 Task: Create New Customer with Customer Name: Too Thai Street Eats, Billing Address Line1: 4732 Huntz Lane, Billing Address Line2:  Bolton, Billing Address Line3:  Massachusetts 01740
Action: Mouse pressed left at (145, 28)
Screenshot: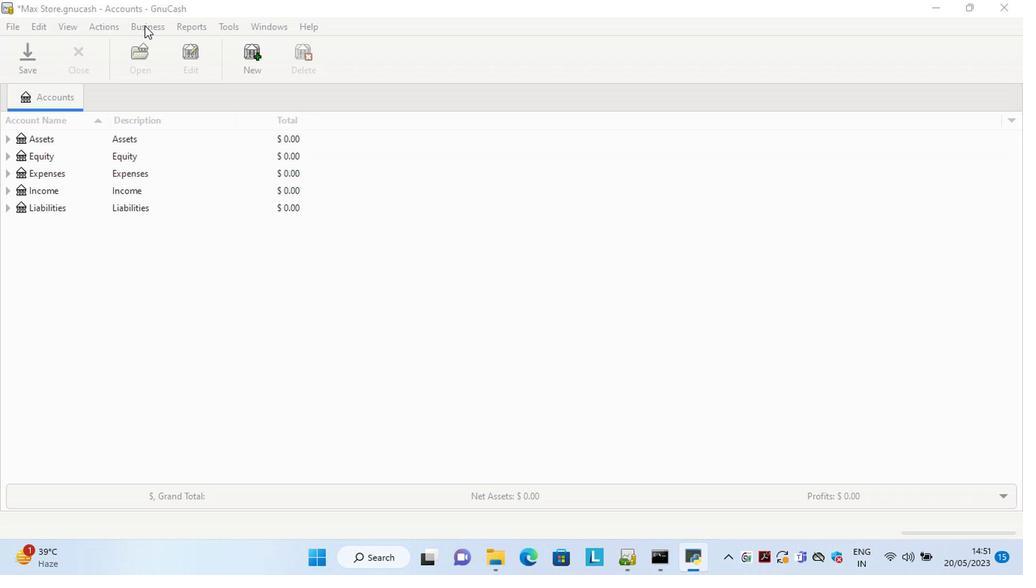 
Action: Mouse moved to (318, 73)
Screenshot: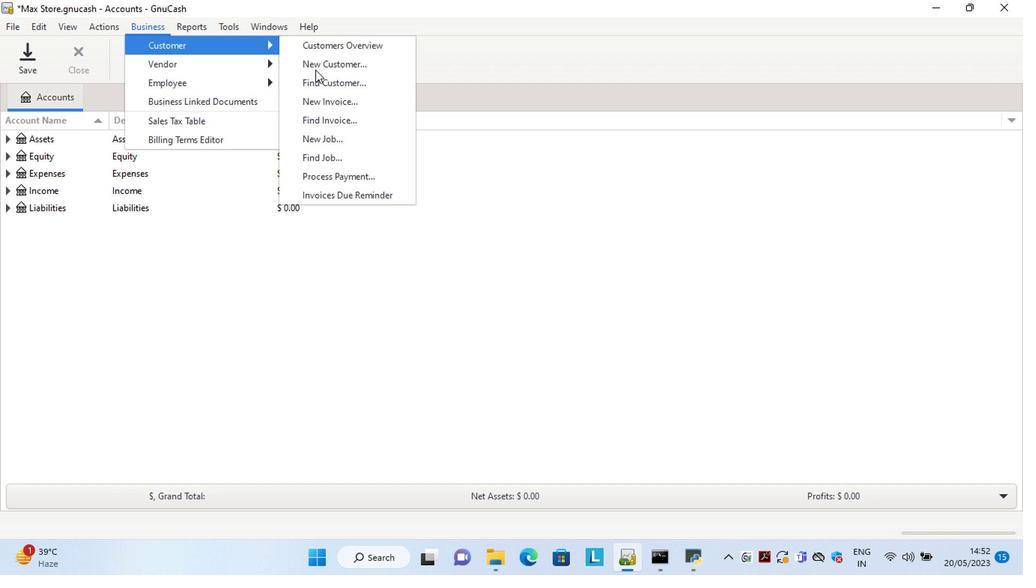 
Action: Mouse pressed left at (318, 73)
Screenshot: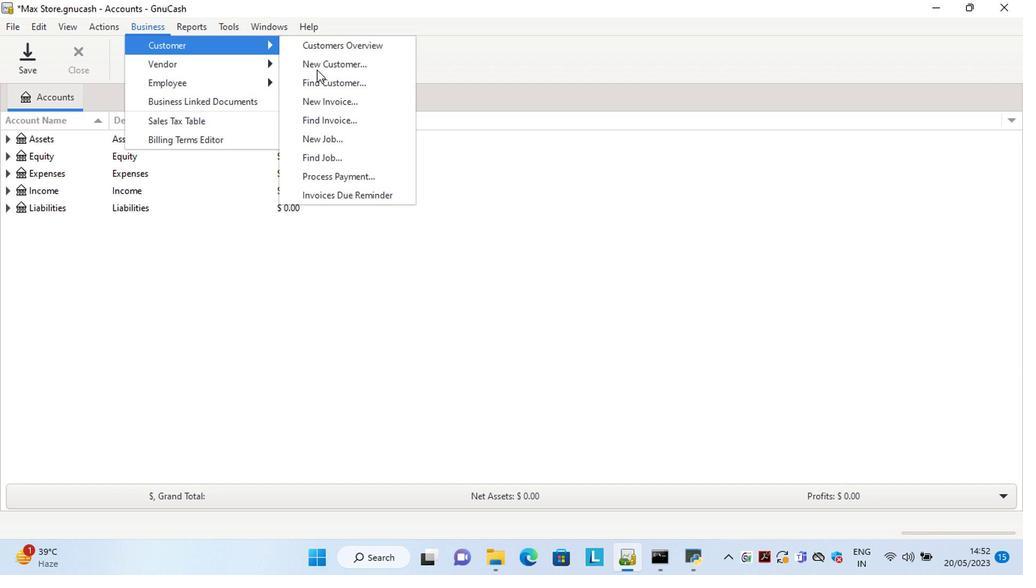 
Action: Mouse moved to (872, 236)
Screenshot: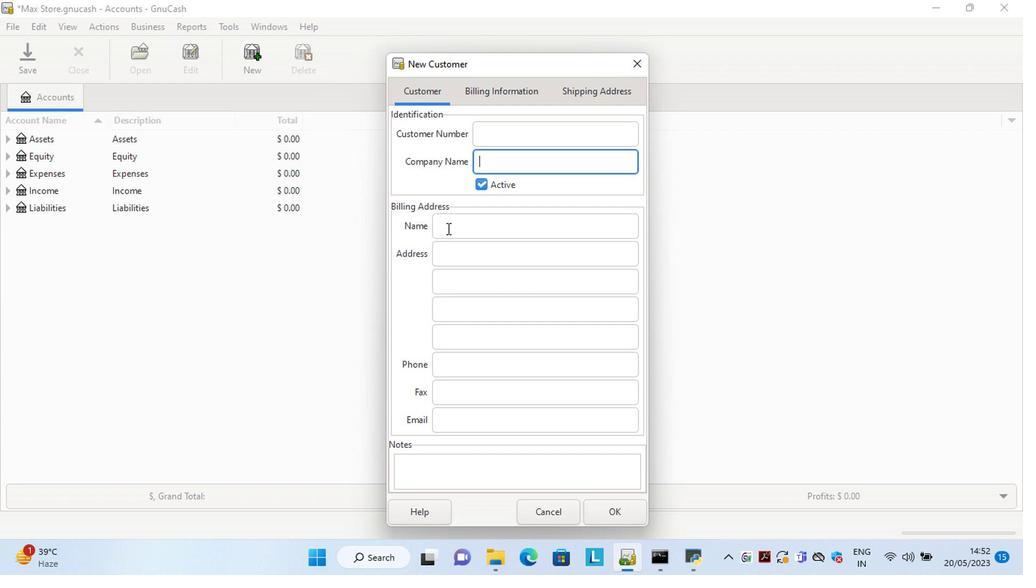 
Action: Key pressed <Key.shift>Too<Key.space><Key.shift>Thai<Key.space><Key.shift>Street<Key.space><Key.shift>Eats<Key.tab><Key.tab><Key.tab>4732<Key.space><Key.shift>Huntz<Key.space><Key.shift>Lane<Key.tab>b<Key.tab>m<Key.tab>
Screenshot: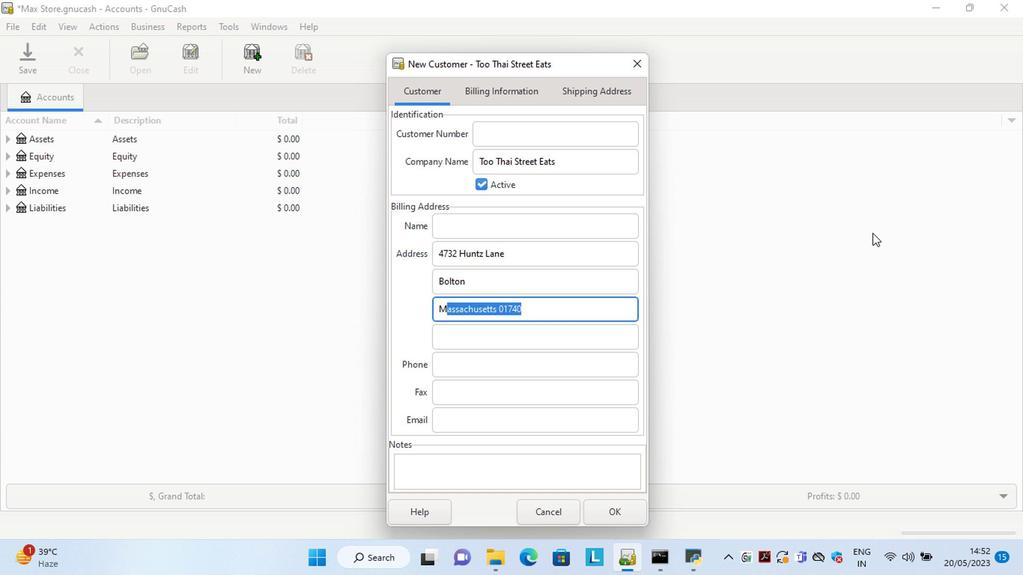 
Action: Mouse moved to (611, 511)
Screenshot: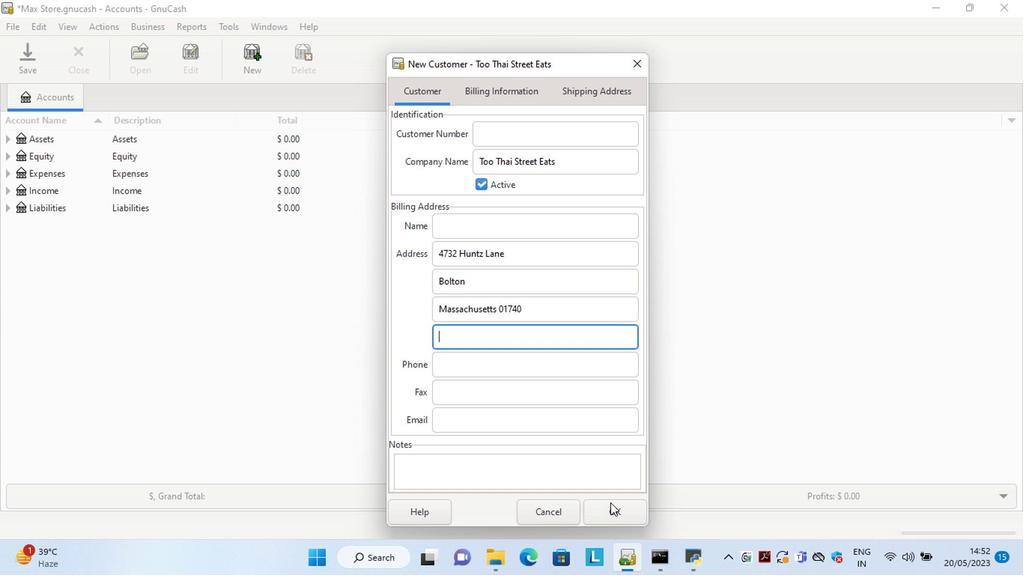 
Action: Mouse pressed left at (611, 511)
Screenshot: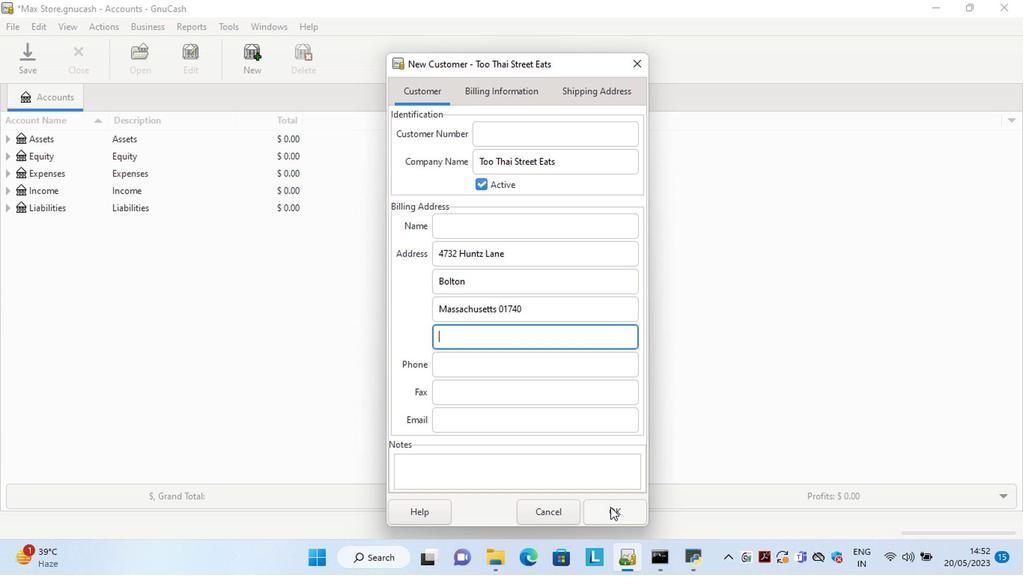 
